 Task: Search post a job in Sales Navigator
Action: Mouse moved to (416, 603)
Screenshot: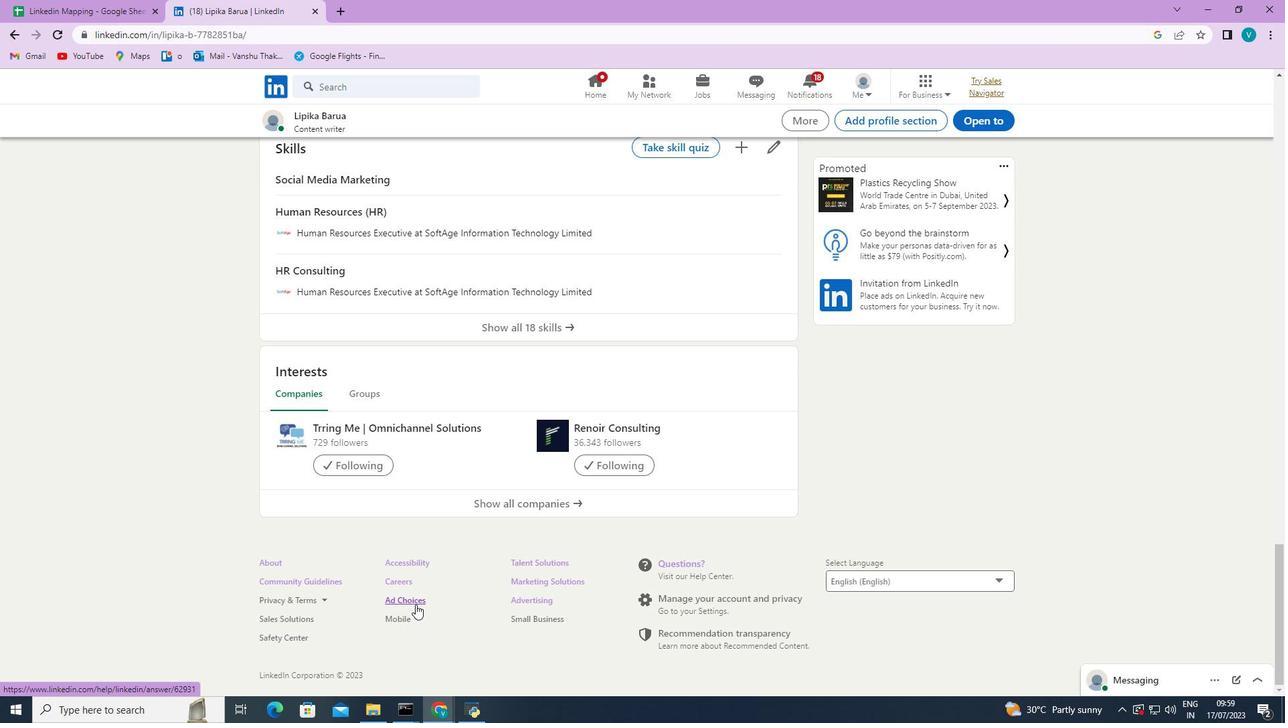 
Action: Mouse pressed left at (416, 603)
Screenshot: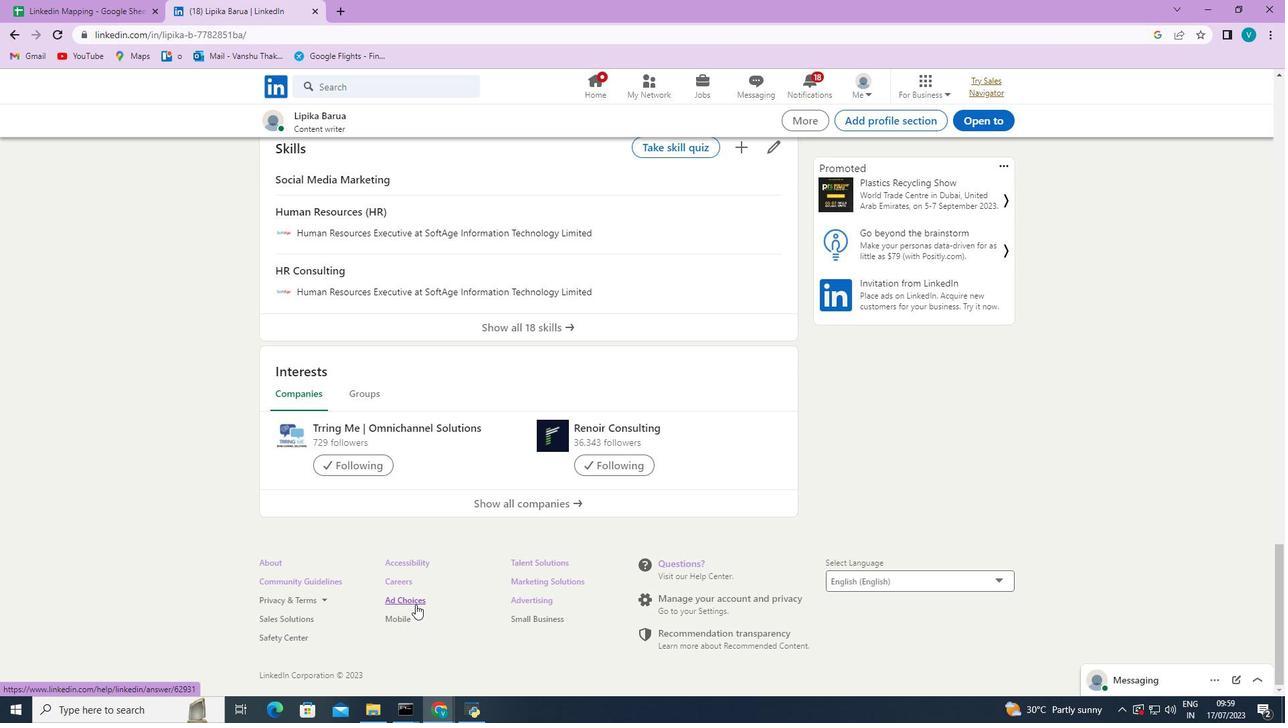 
Action: Mouse moved to (439, 121)
Screenshot: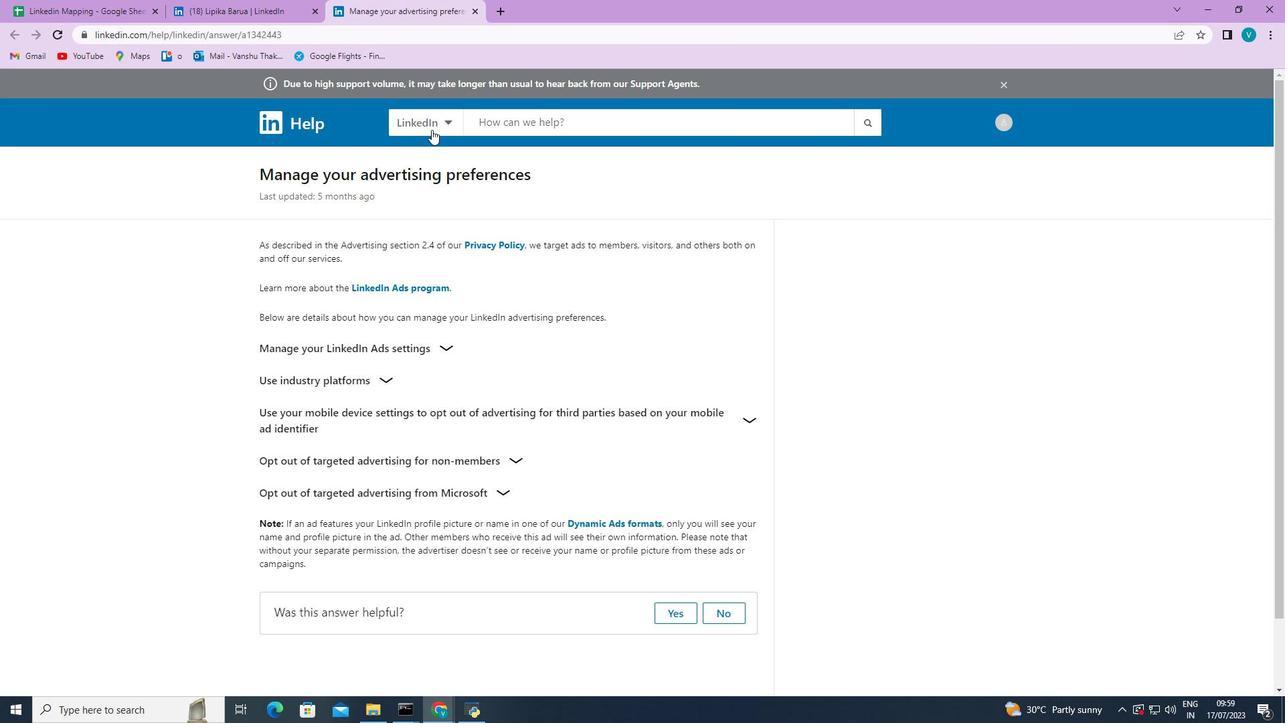 
Action: Mouse pressed left at (439, 121)
Screenshot: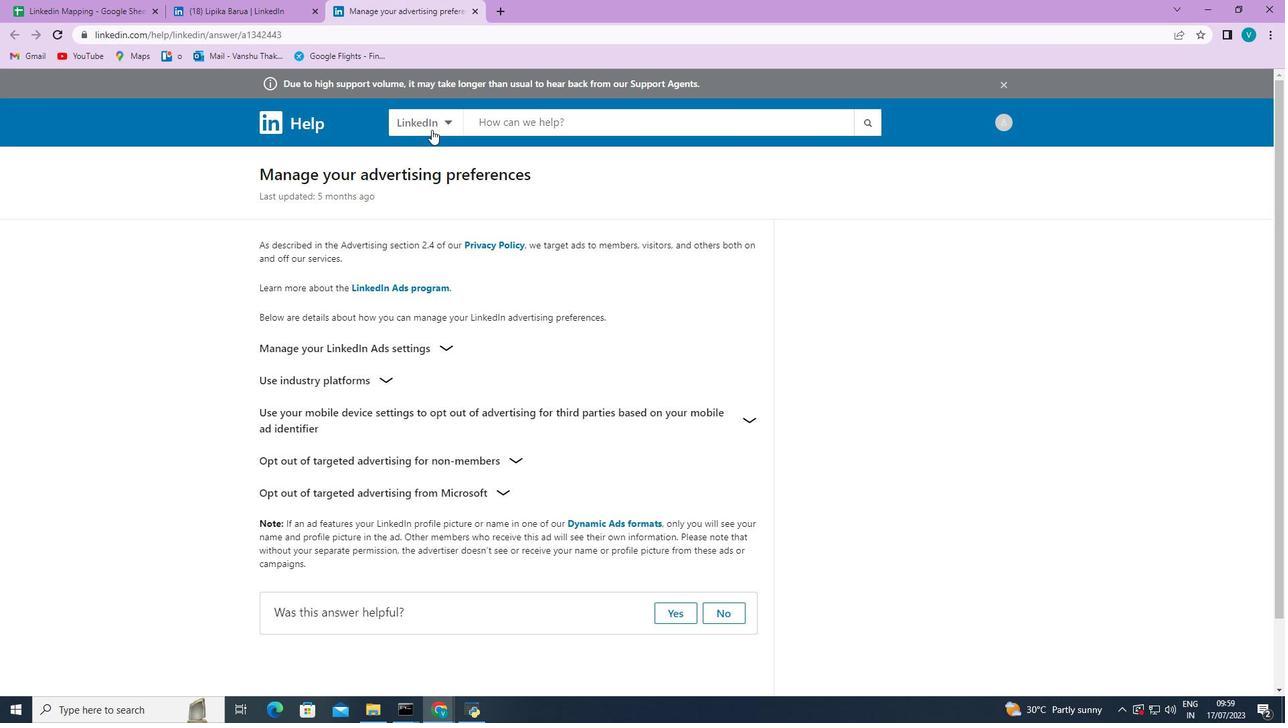 
Action: Mouse moved to (462, 312)
Screenshot: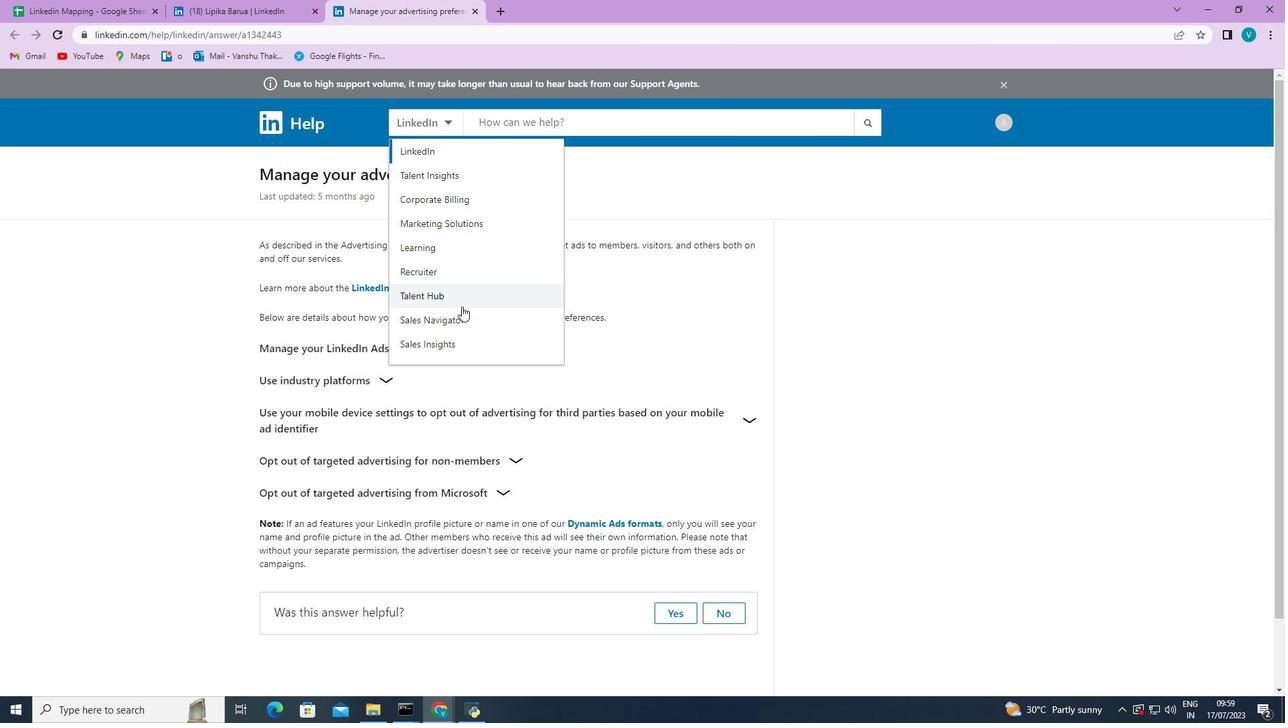 
Action: Mouse pressed left at (462, 312)
Screenshot: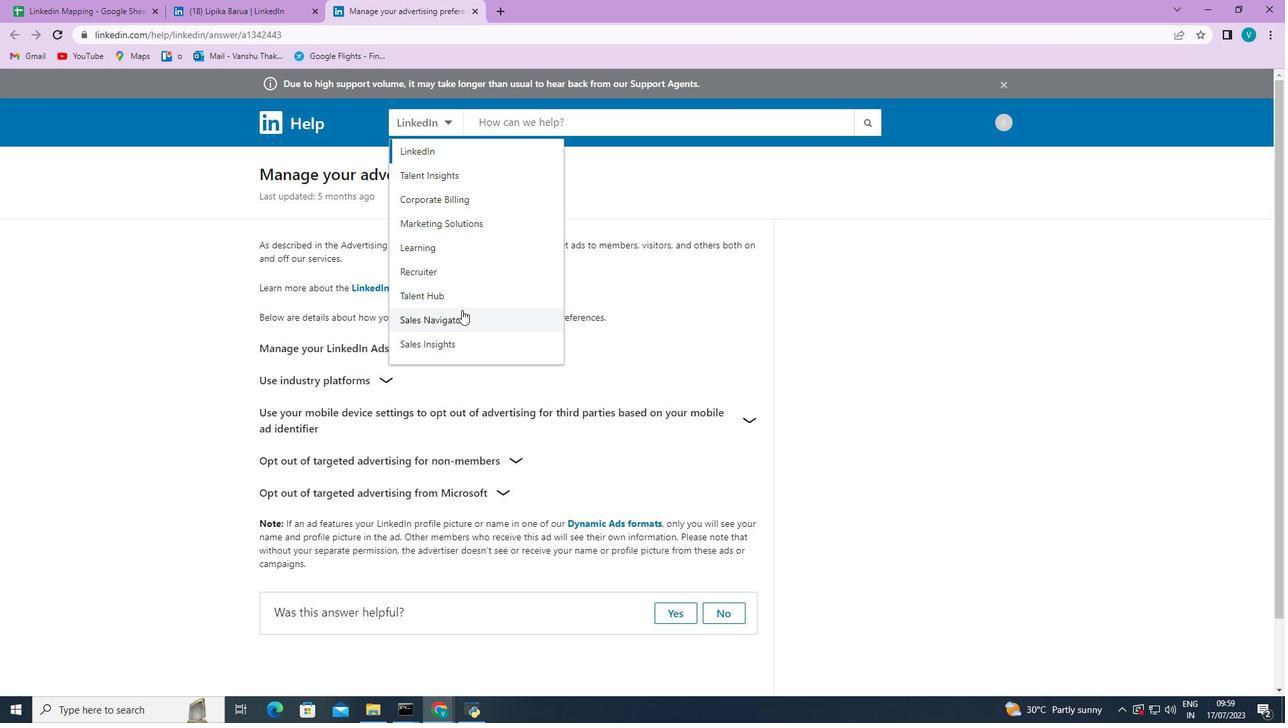 
Action: Mouse moved to (590, 113)
Screenshot: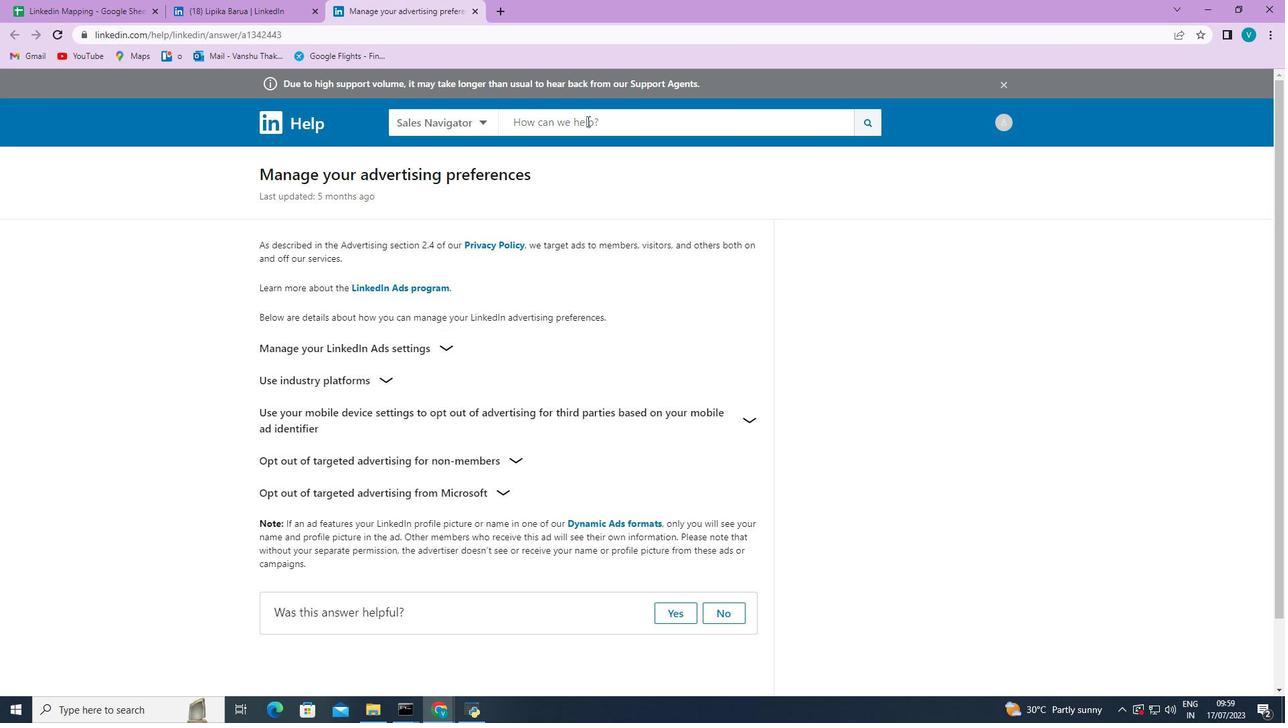 
Action: Mouse pressed left at (590, 113)
Screenshot: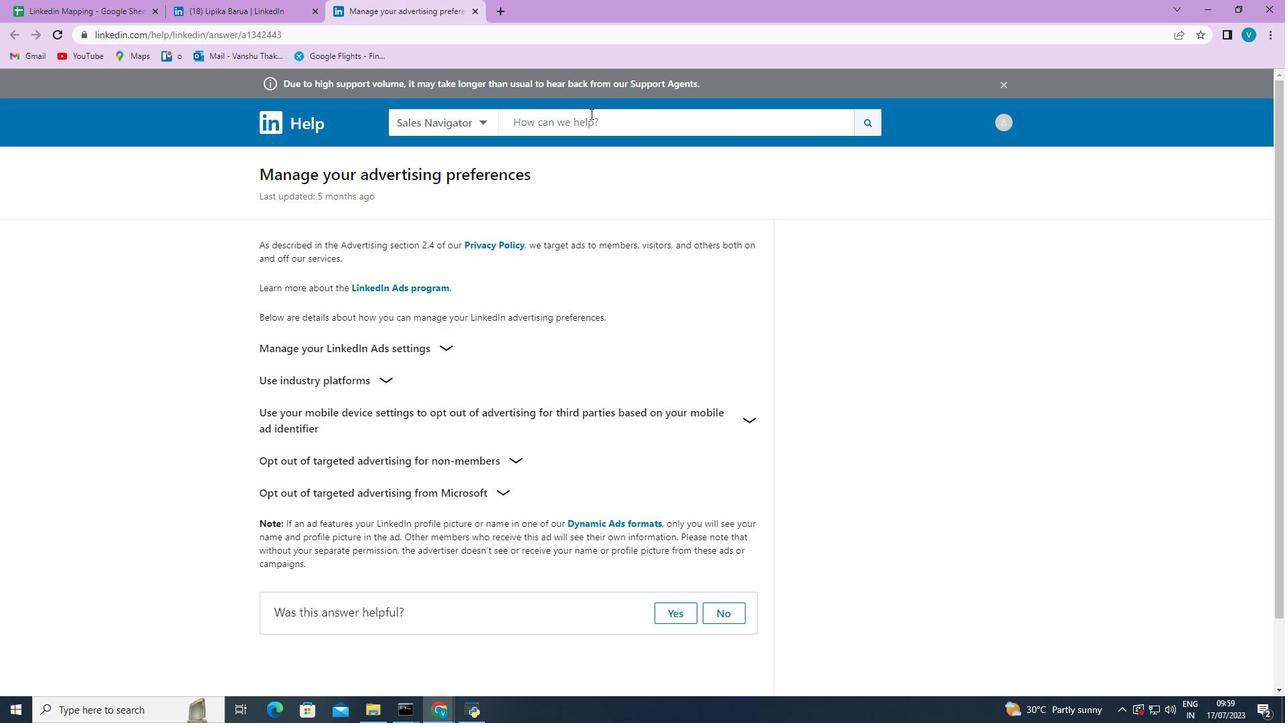 
Action: Key pressed post<Key.space>a<Key.space>job<Key.enter>
Screenshot: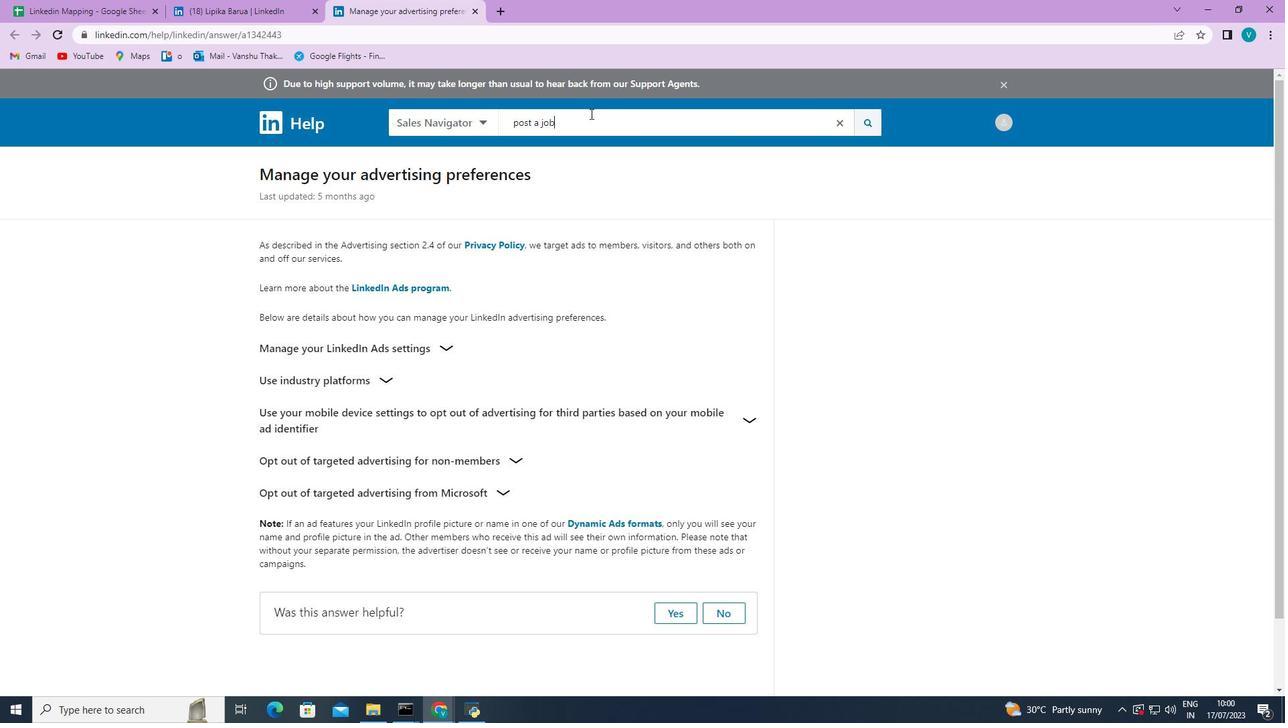 
Action: Mouse moved to (904, 286)
Screenshot: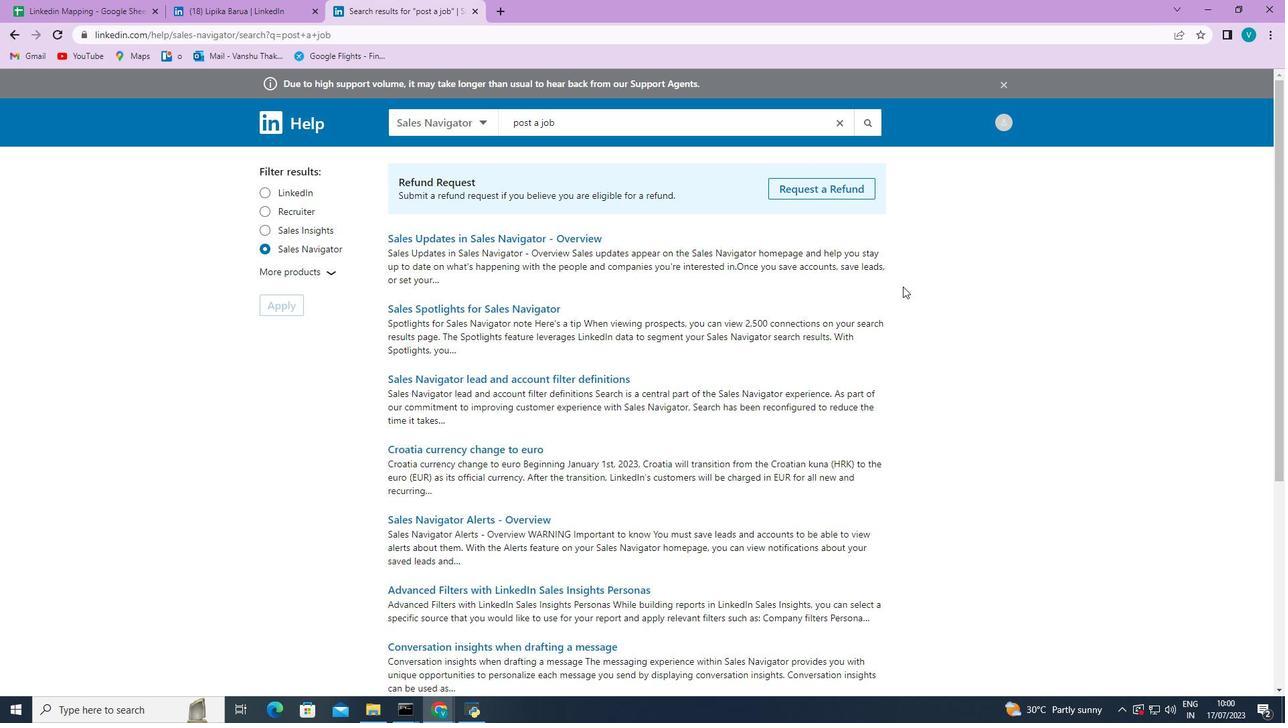 
Action: Mouse scrolled (904, 285) with delta (0, 0)
Screenshot: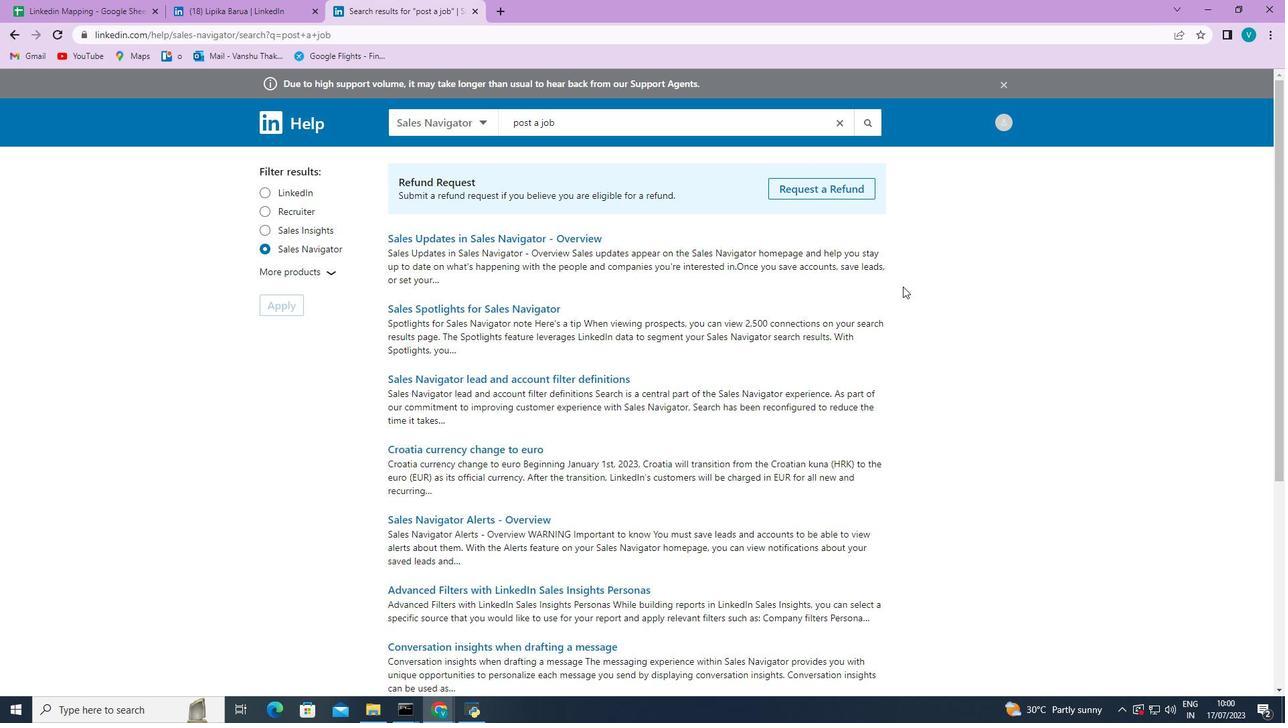 
Action: Mouse scrolled (904, 285) with delta (0, 0)
Screenshot: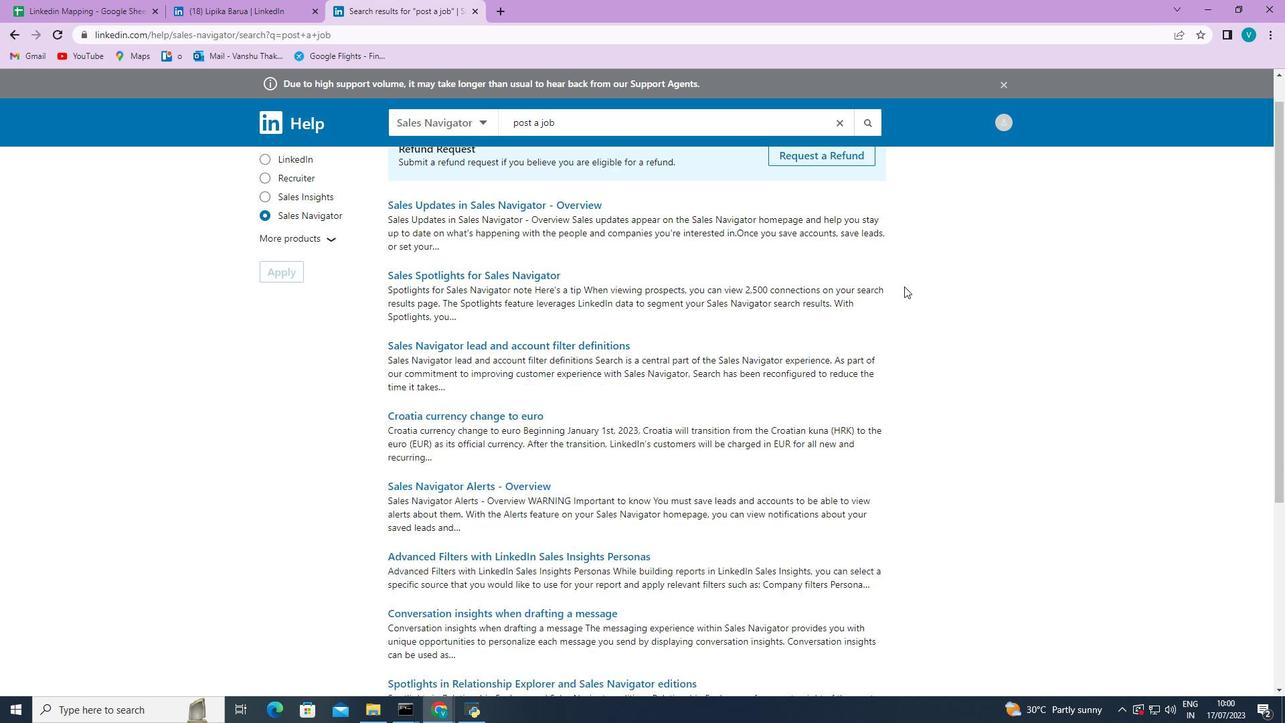 
Action: Mouse scrolled (904, 285) with delta (0, 0)
Screenshot: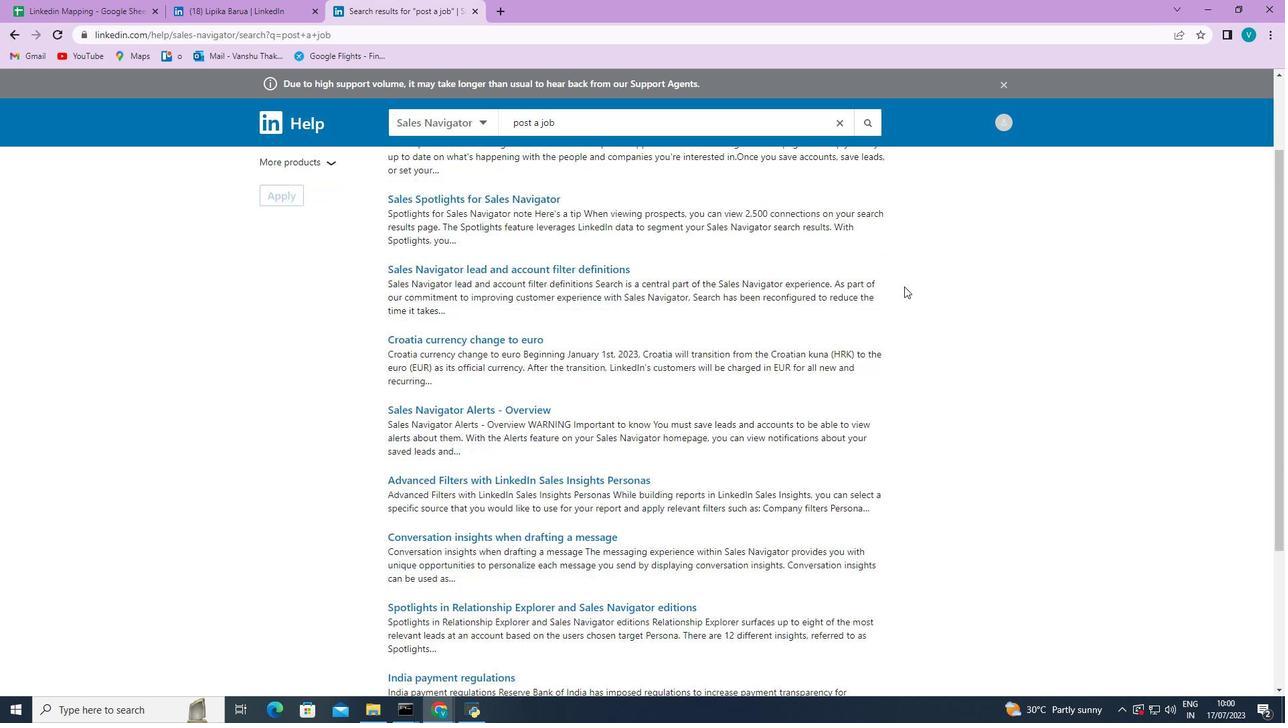 
Action: Mouse scrolled (904, 285) with delta (0, 0)
Screenshot: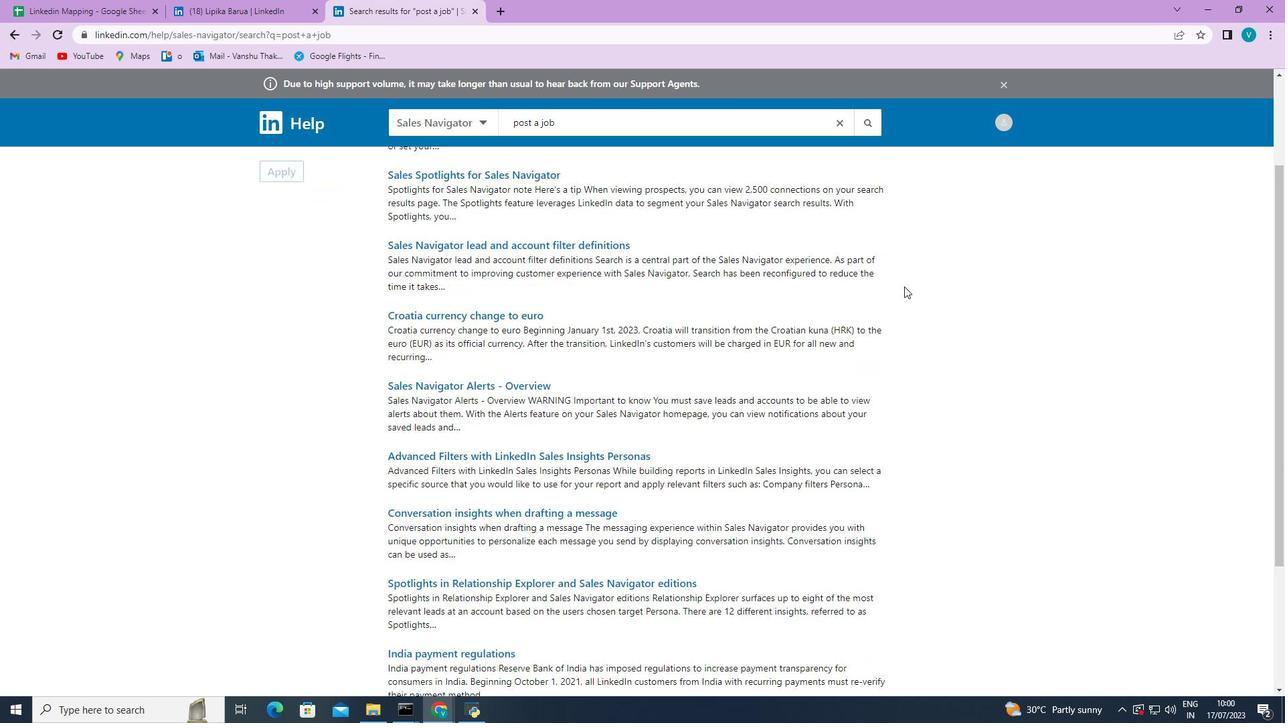 
Action: Mouse scrolled (904, 285) with delta (0, 0)
Screenshot: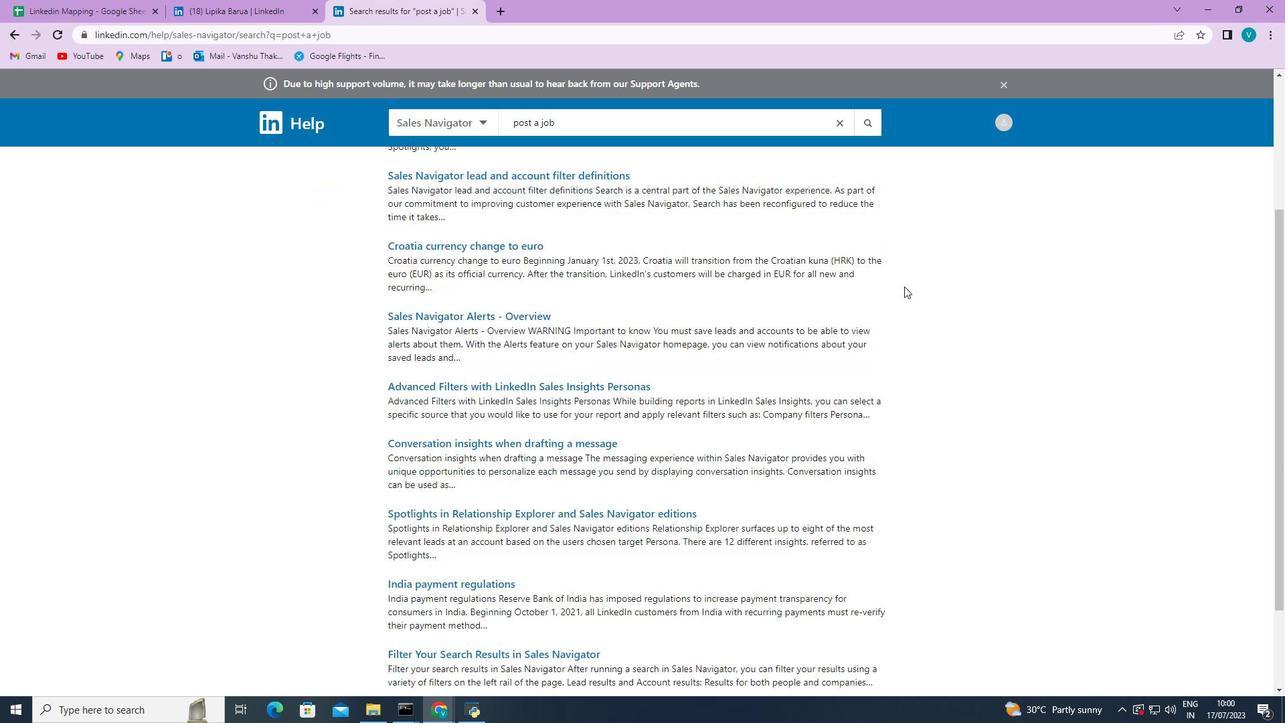 
Action: Mouse scrolled (904, 285) with delta (0, 0)
Screenshot: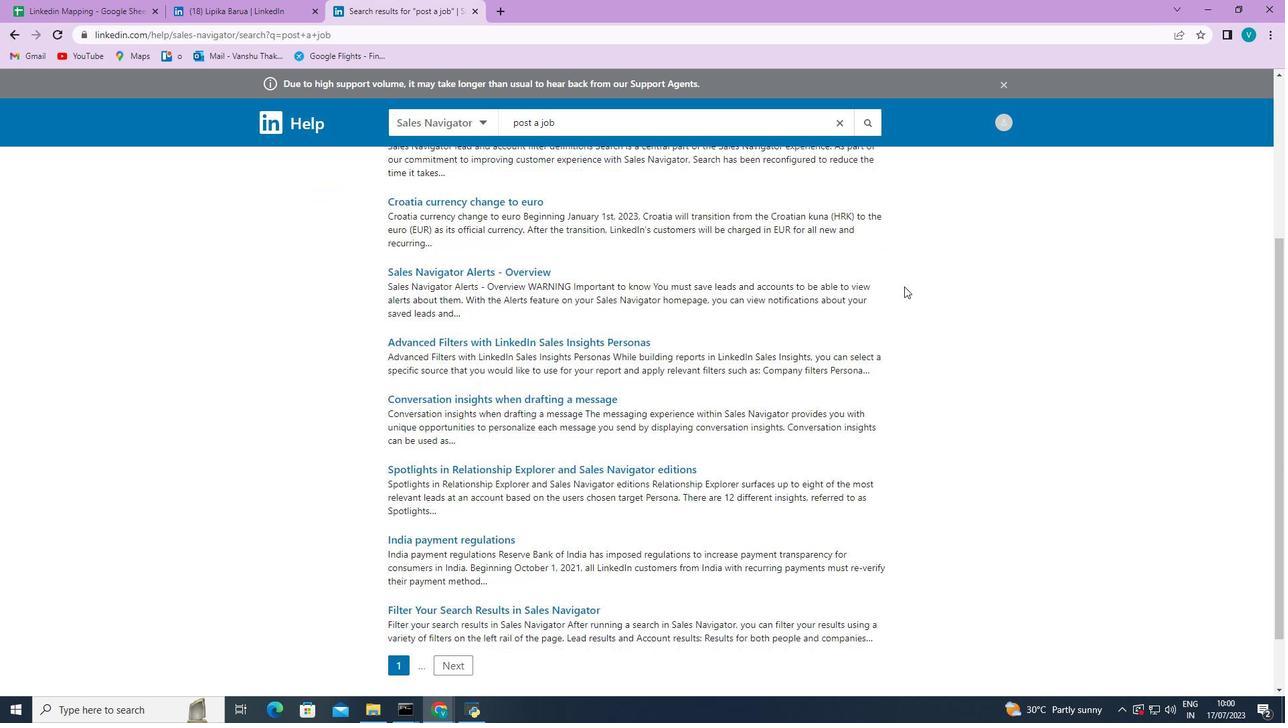 
Action: Mouse scrolled (904, 285) with delta (0, 0)
Screenshot: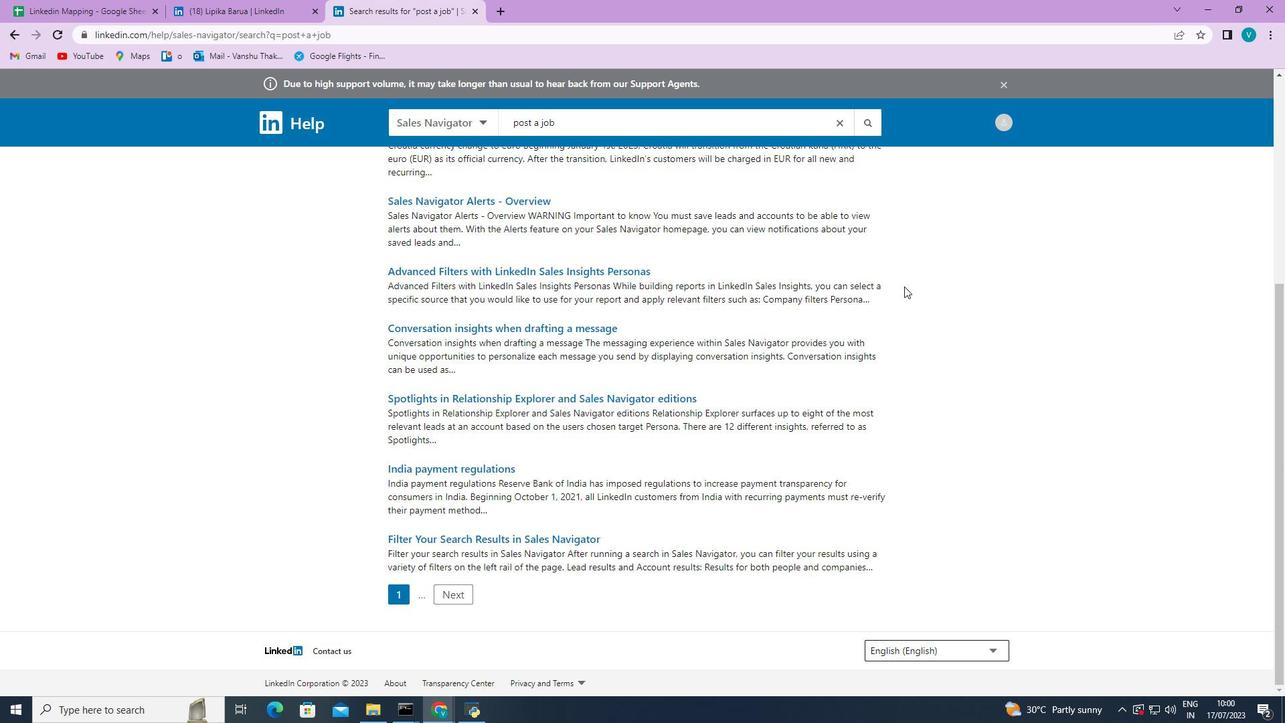
Action: Mouse scrolled (904, 285) with delta (0, 0)
Screenshot: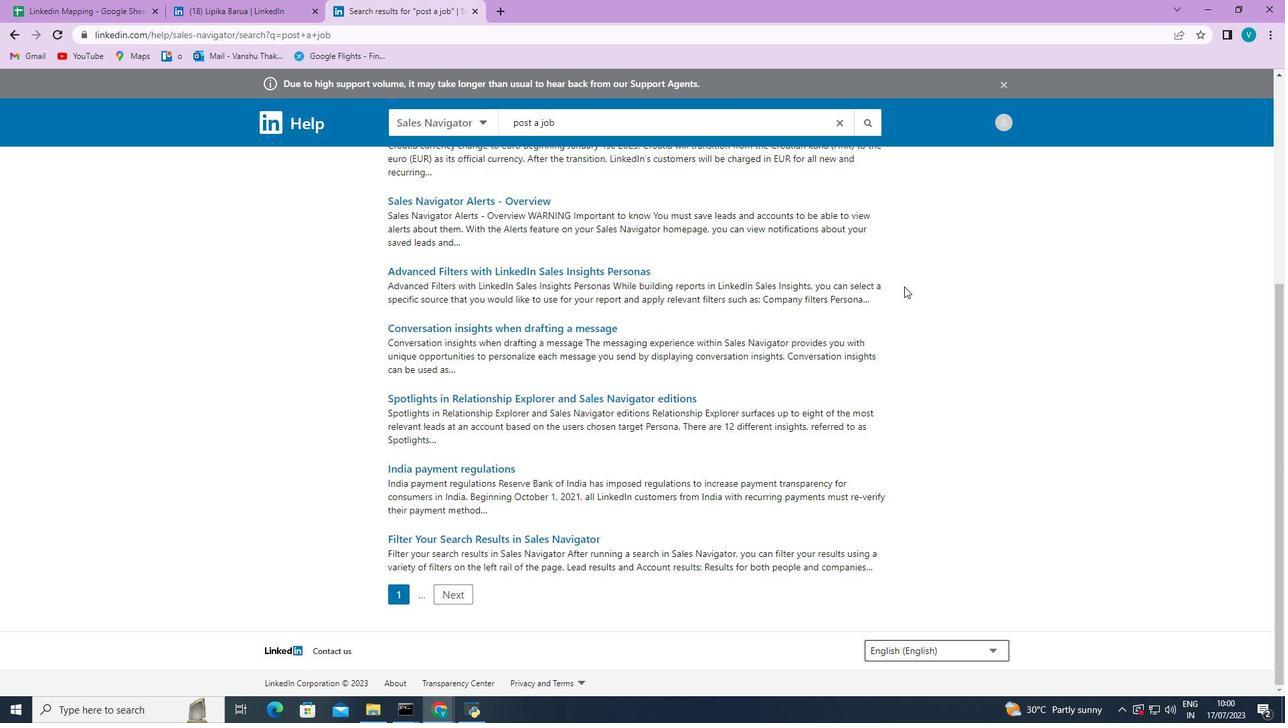 
Action: Mouse scrolled (904, 285) with delta (0, 0)
Screenshot: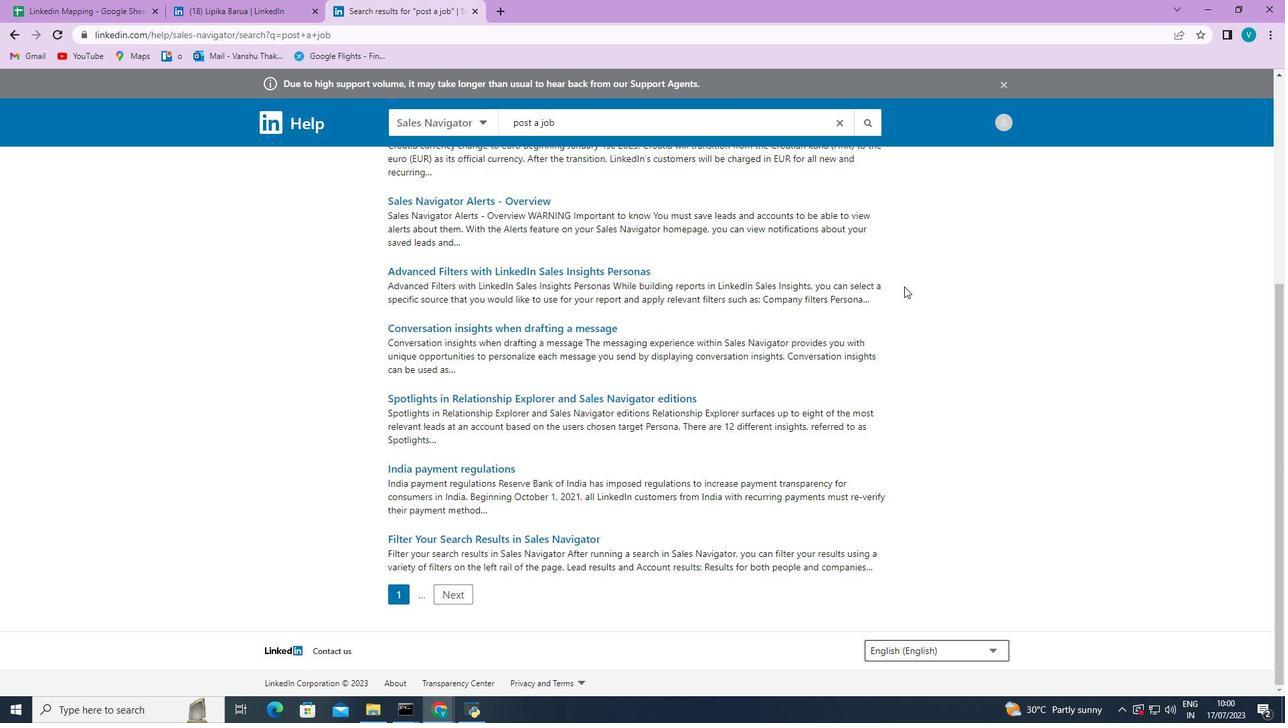 
Action: Mouse scrolled (904, 285) with delta (0, 0)
Screenshot: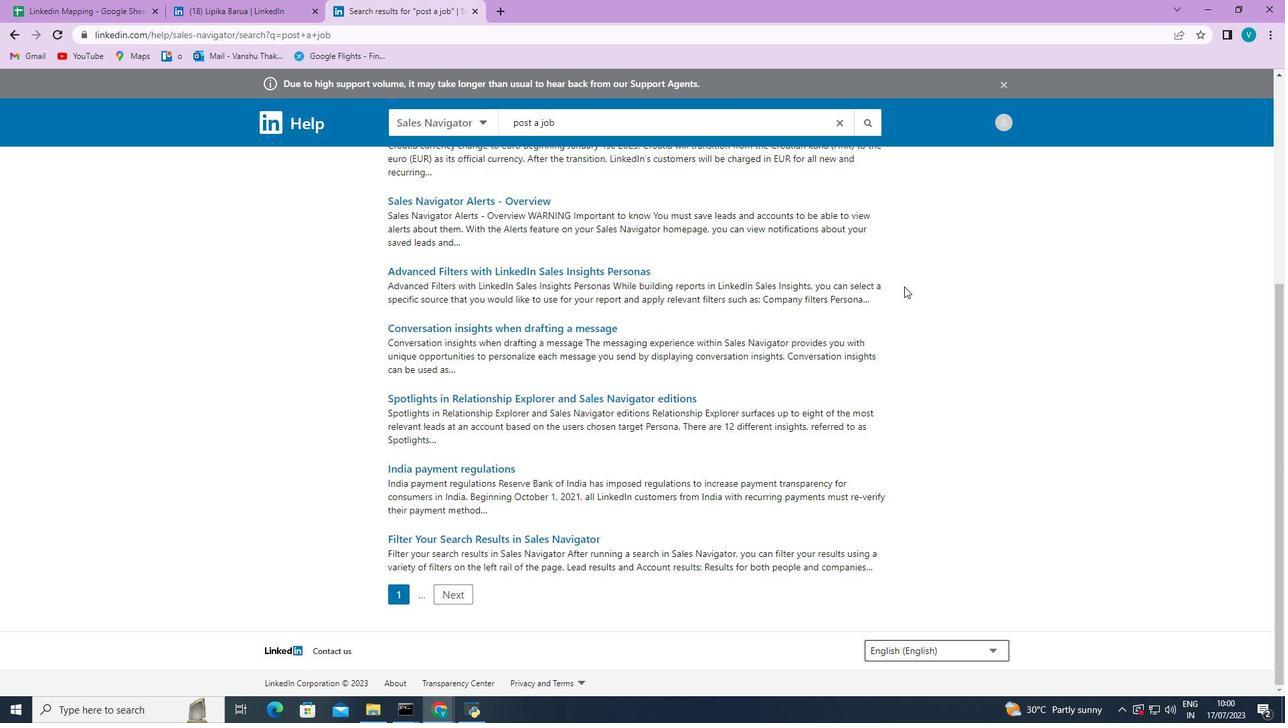 
Action: Mouse scrolled (904, 285) with delta (0, 0)
Screenshot: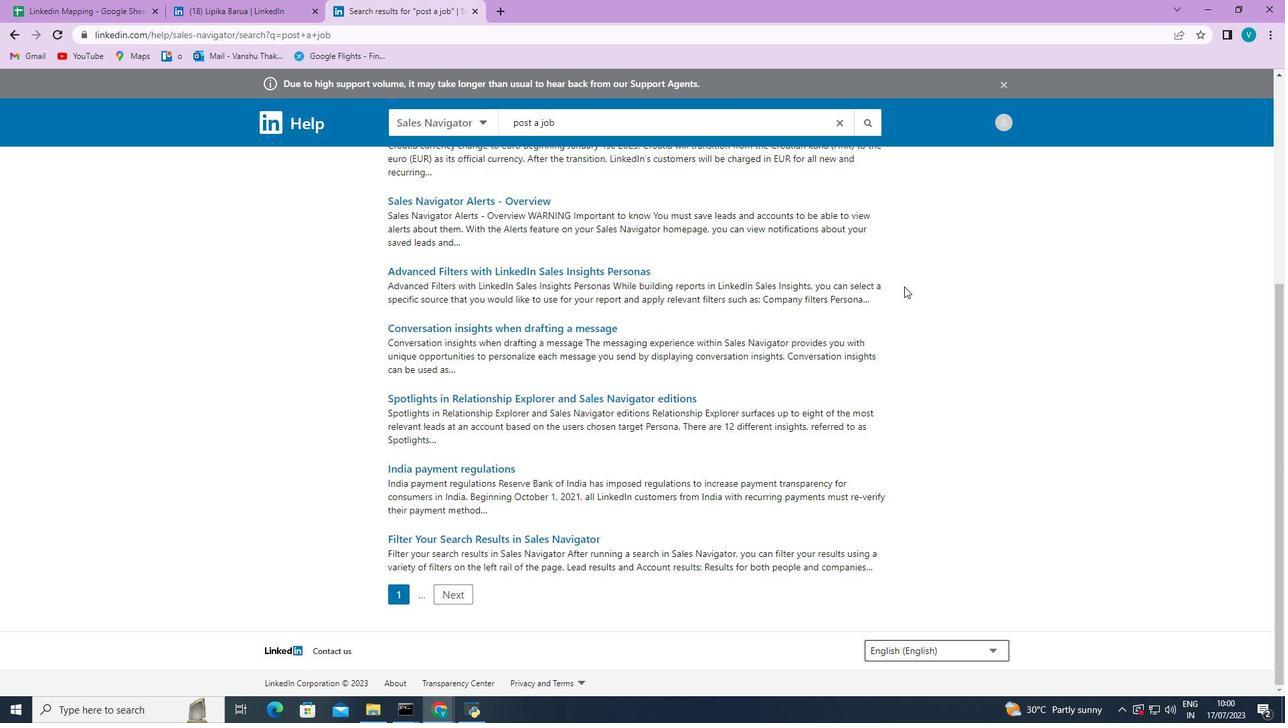 
Action: Mouse moved to (914, 277)
Screenshot: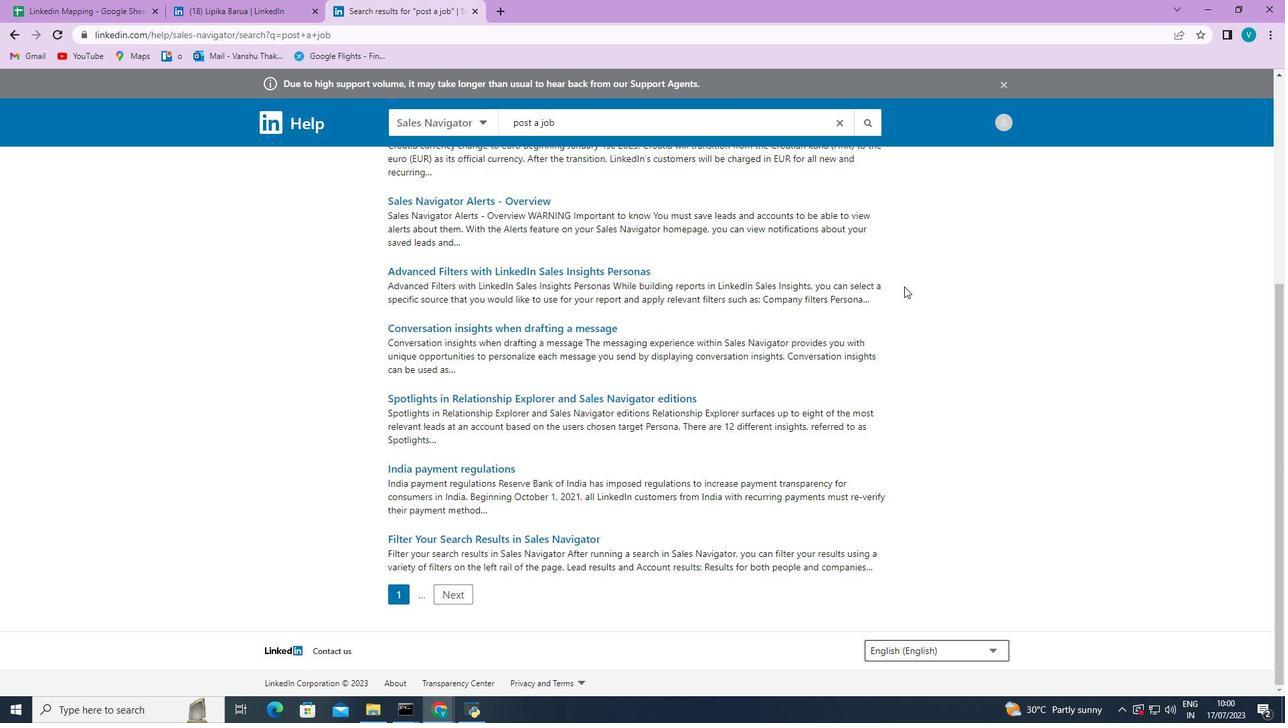 
